 Task: Check the percentage active listings of underground utilities in the last 3 years.
Action: Mouse moved to (1013, 245)
Screenshot: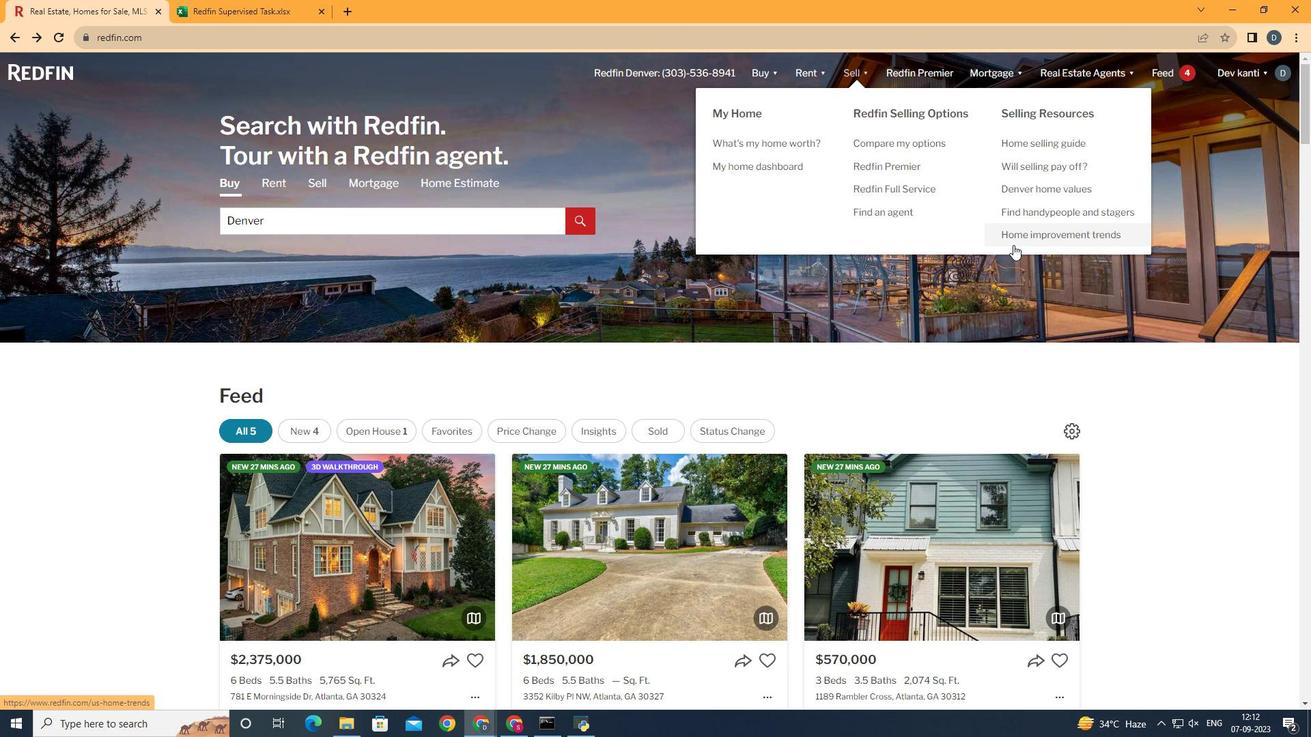 
Action: Mouse pressed left at (1013, 245)
Screenshot: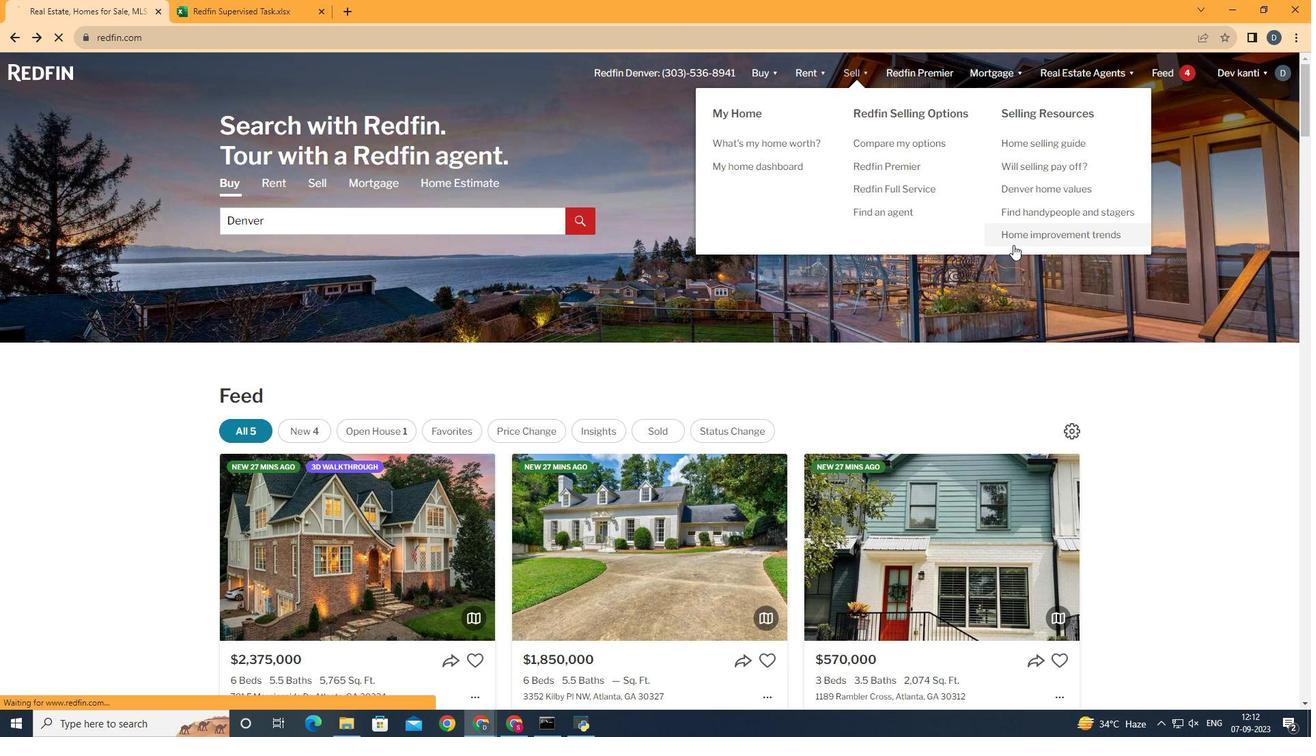
Action: Mouse moved to (347, 255)
Screenshot: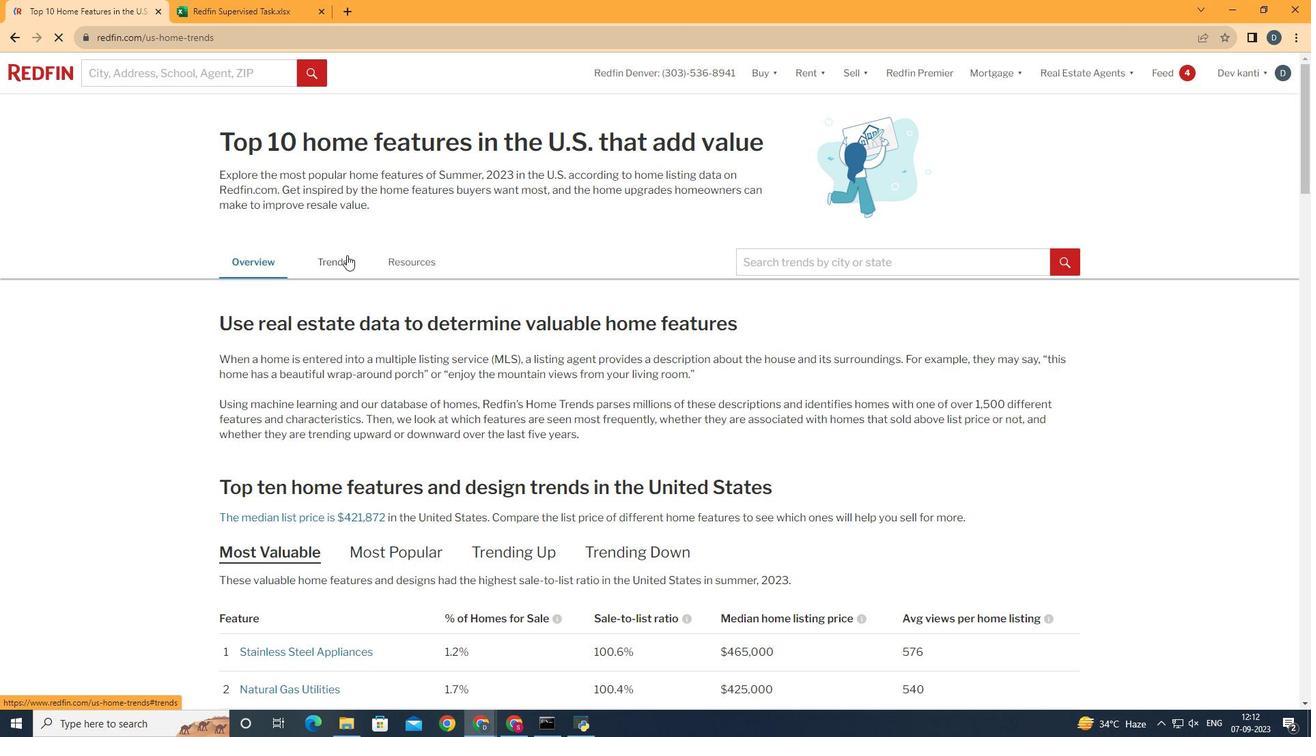 
Action: Mouse pressed left at (347, 255)
Screenshot: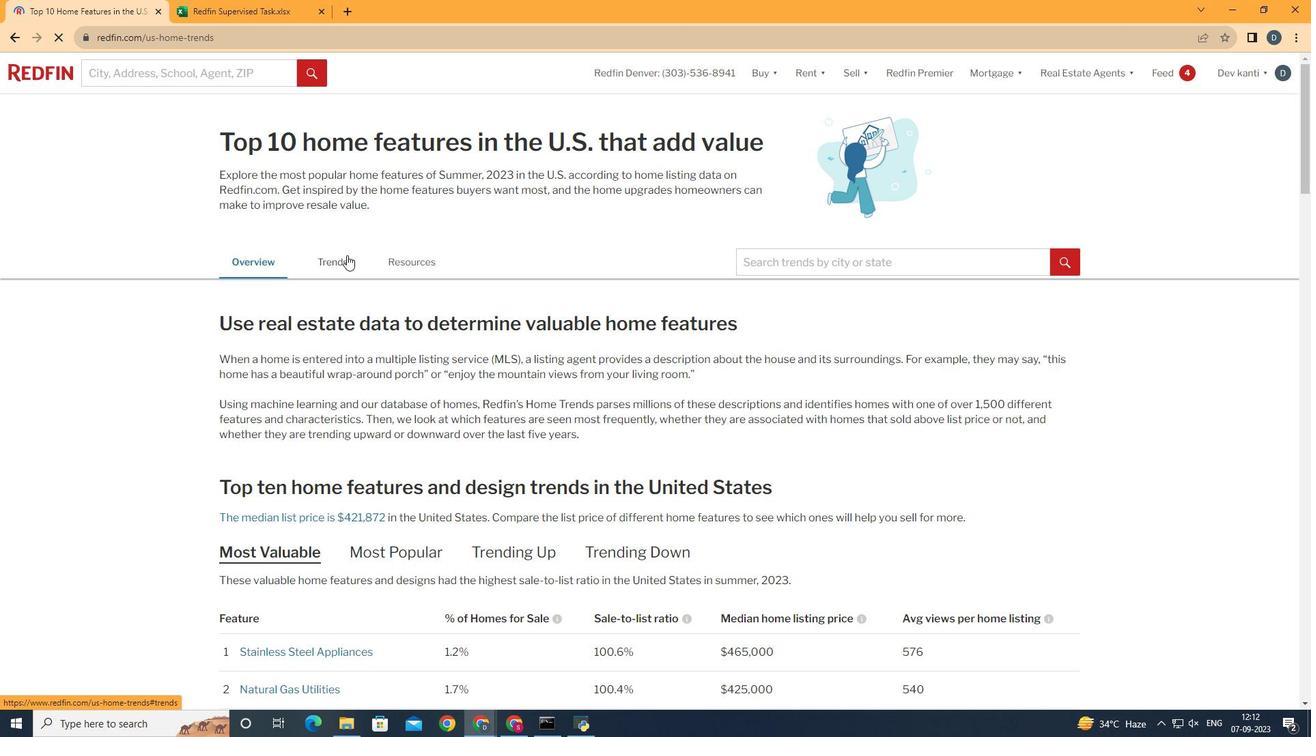 
Action: Mouse scrolled (347, 254) with delta (0, 0)
Screenshot: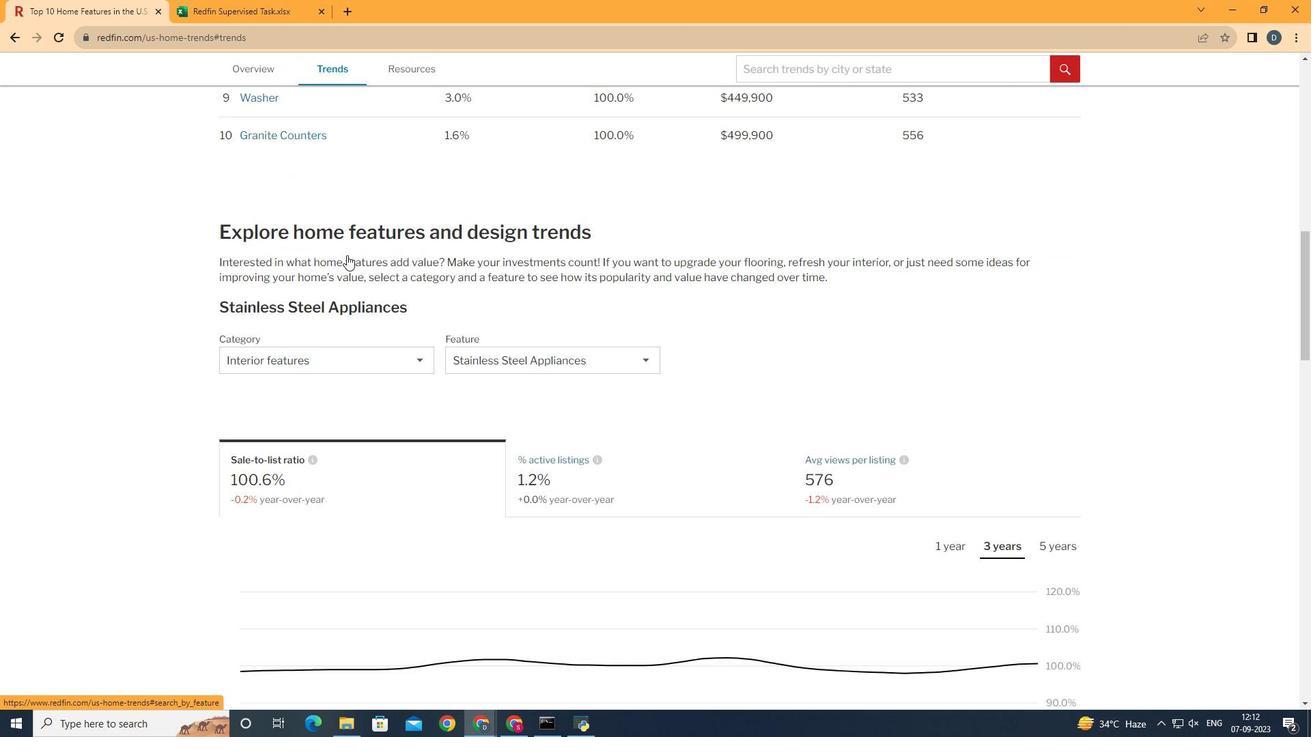 
Action: Mouse scrolled (347, 254) with delta (0, 0)
Screenshot: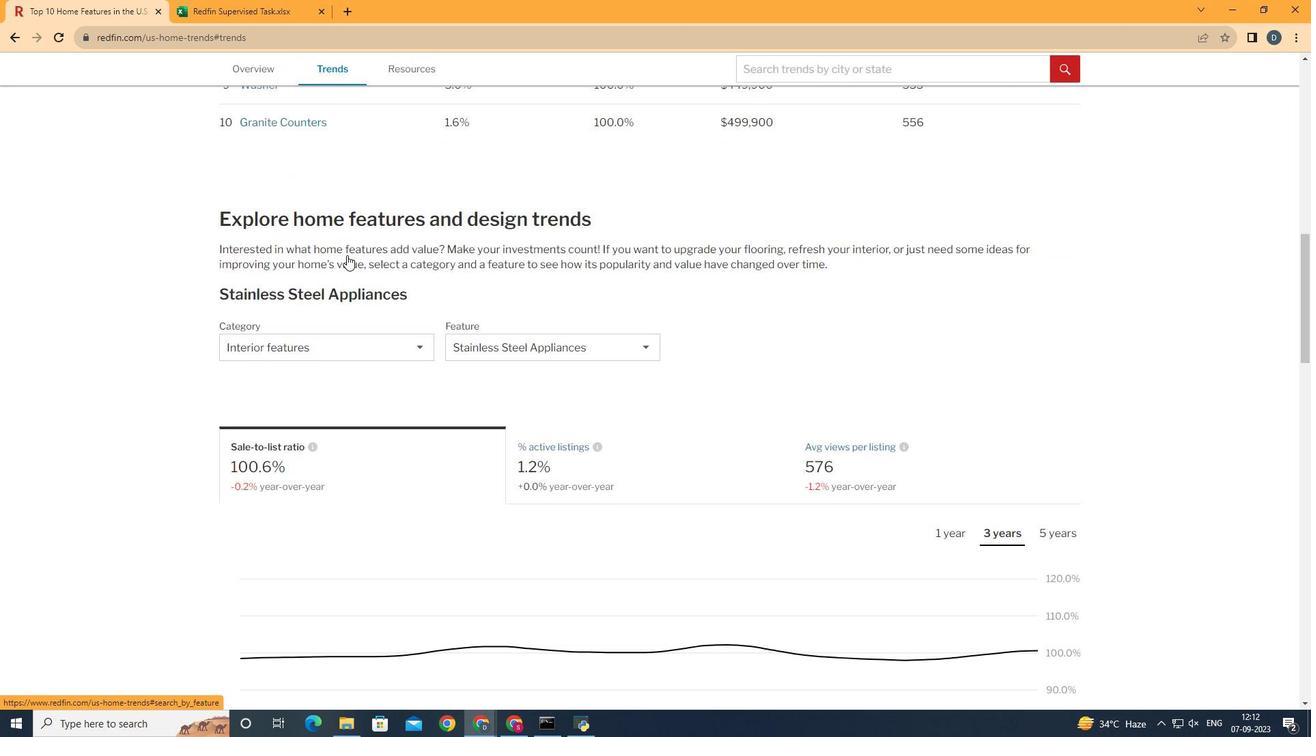 
Action: Mouse scrolled (347, 254) with delta (0, 0)
Screenshot: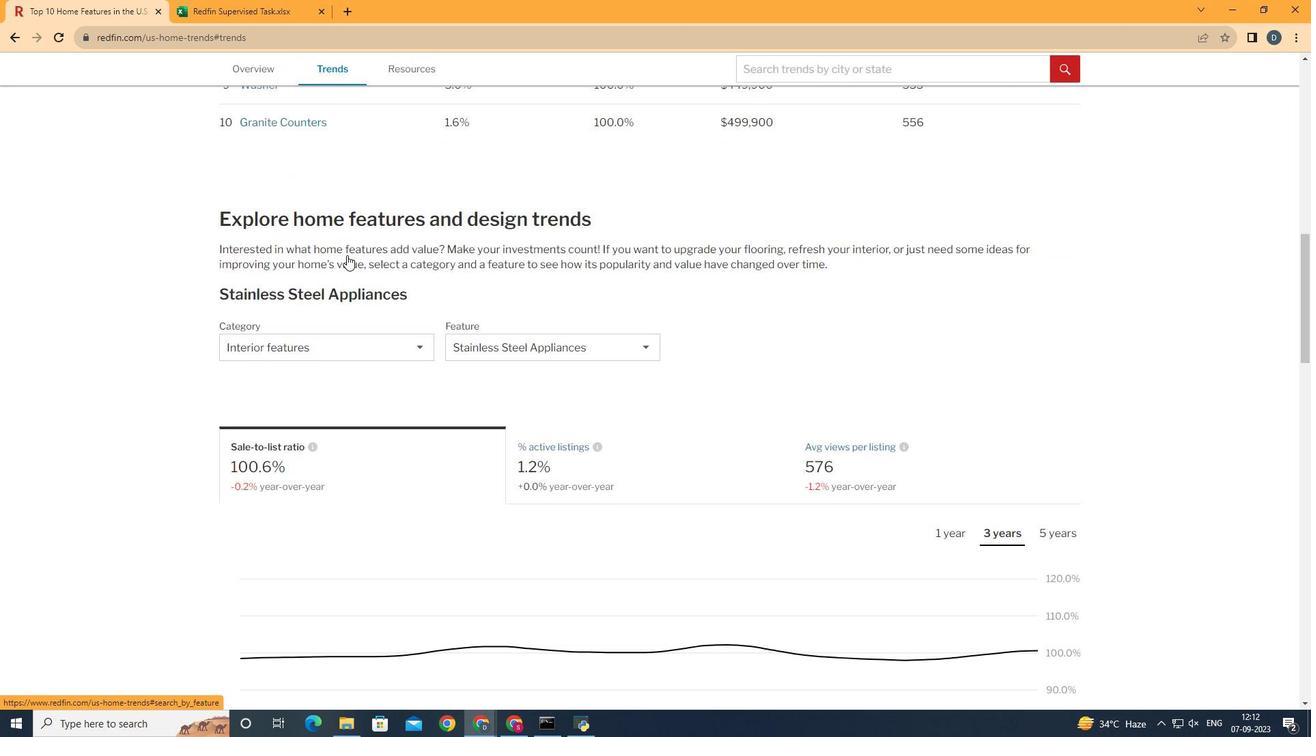 
Action: Mouse scrolled (347, 254) with delta (0, 0)
Screenshot: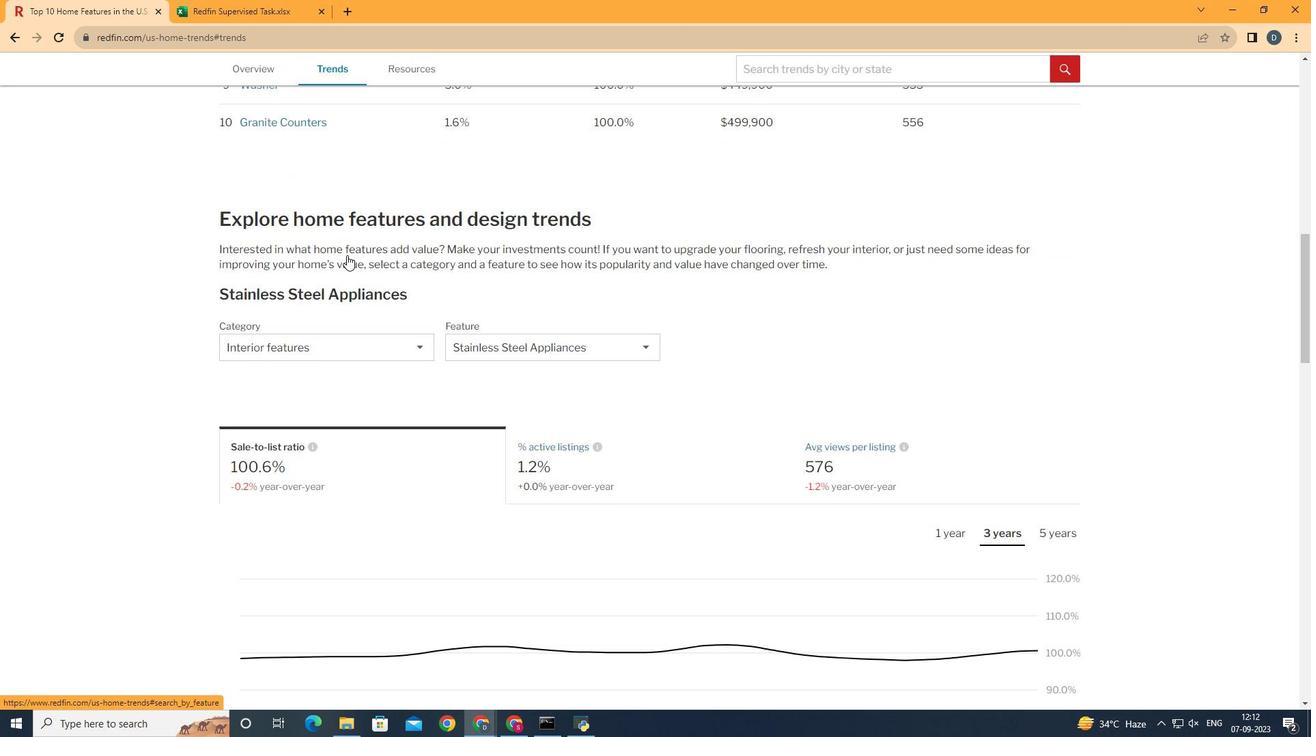 
Action: Mouse scrolled (347, 254) with delta (0, 0)
Screenshot: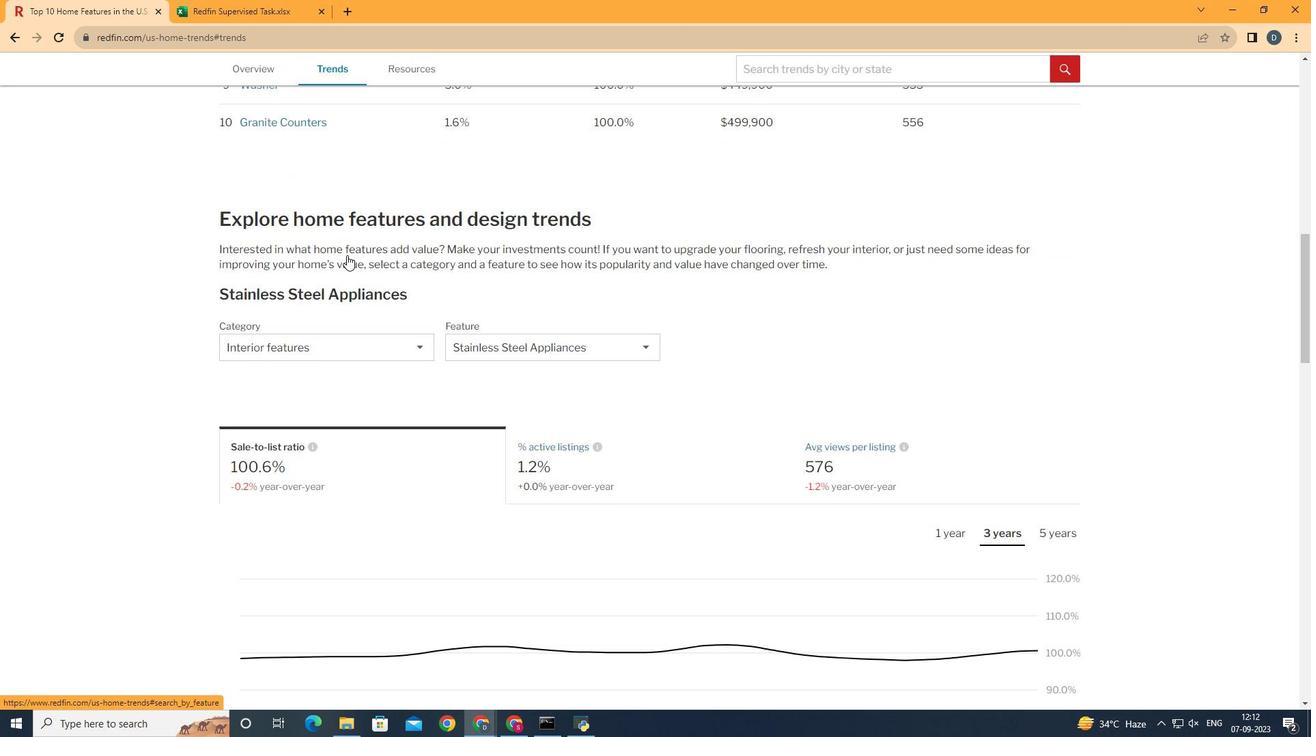 
Action: Mouse scrolled (347, 254) with delta (0, 0)
Screenshot: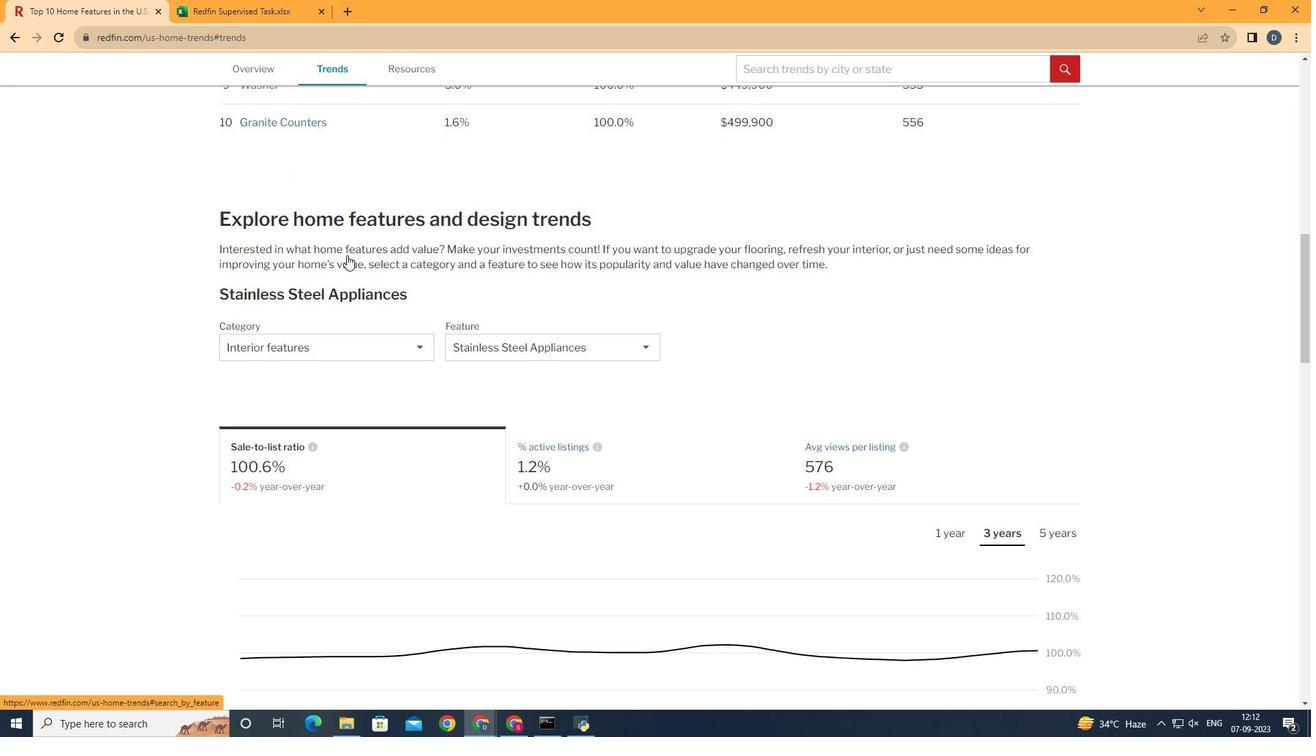 
Action: Mouse scrolled (347, 254) with delta (0, 0)
Screenshot: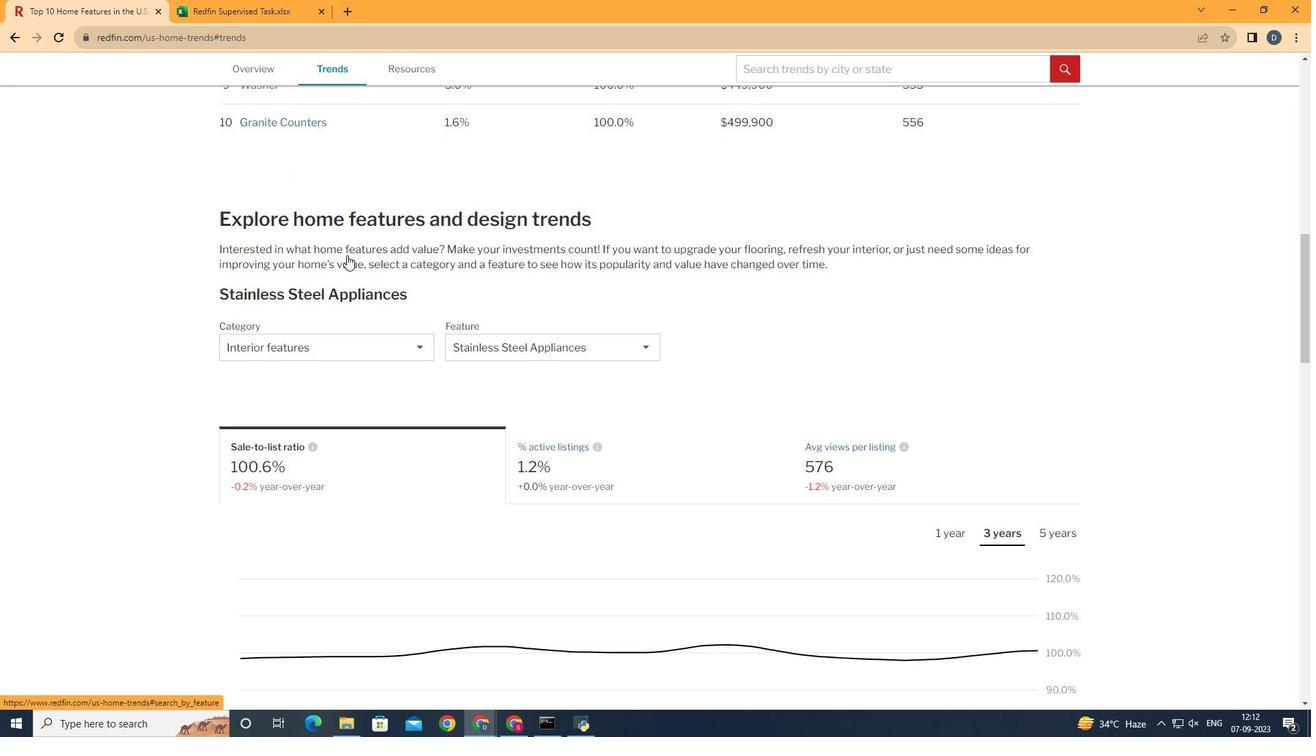 
Action: Mouse moved to (371, 352)
Screenshot: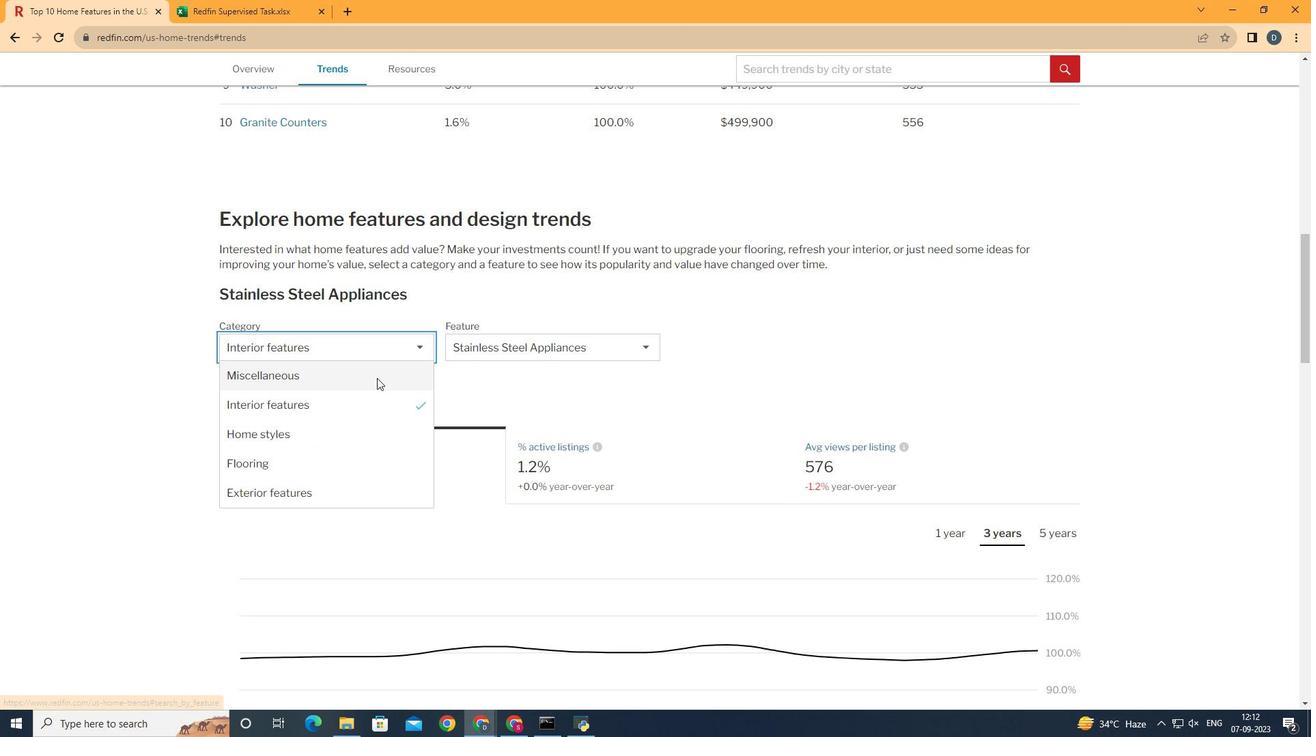 
Action: Mouse pressed left at (371, 352)
Screenshot: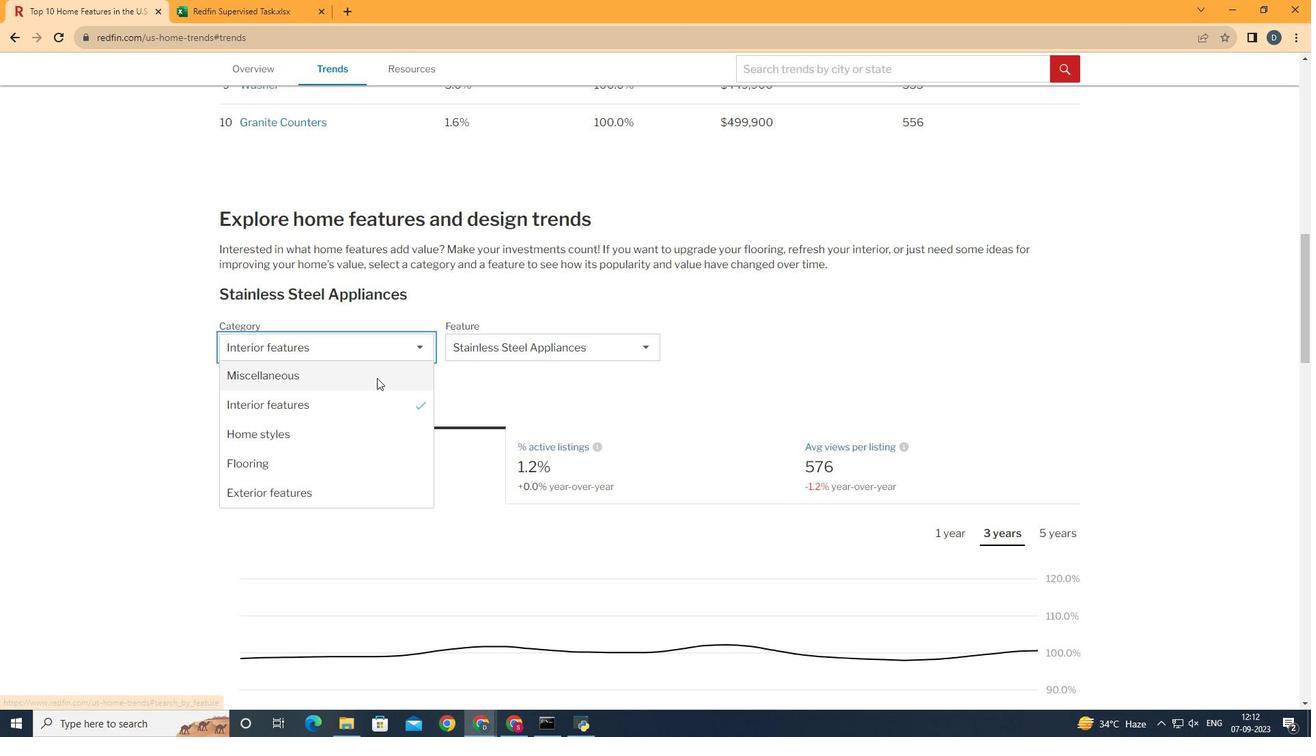 
Action: Mouse moved to (377, 378)
Screenshot: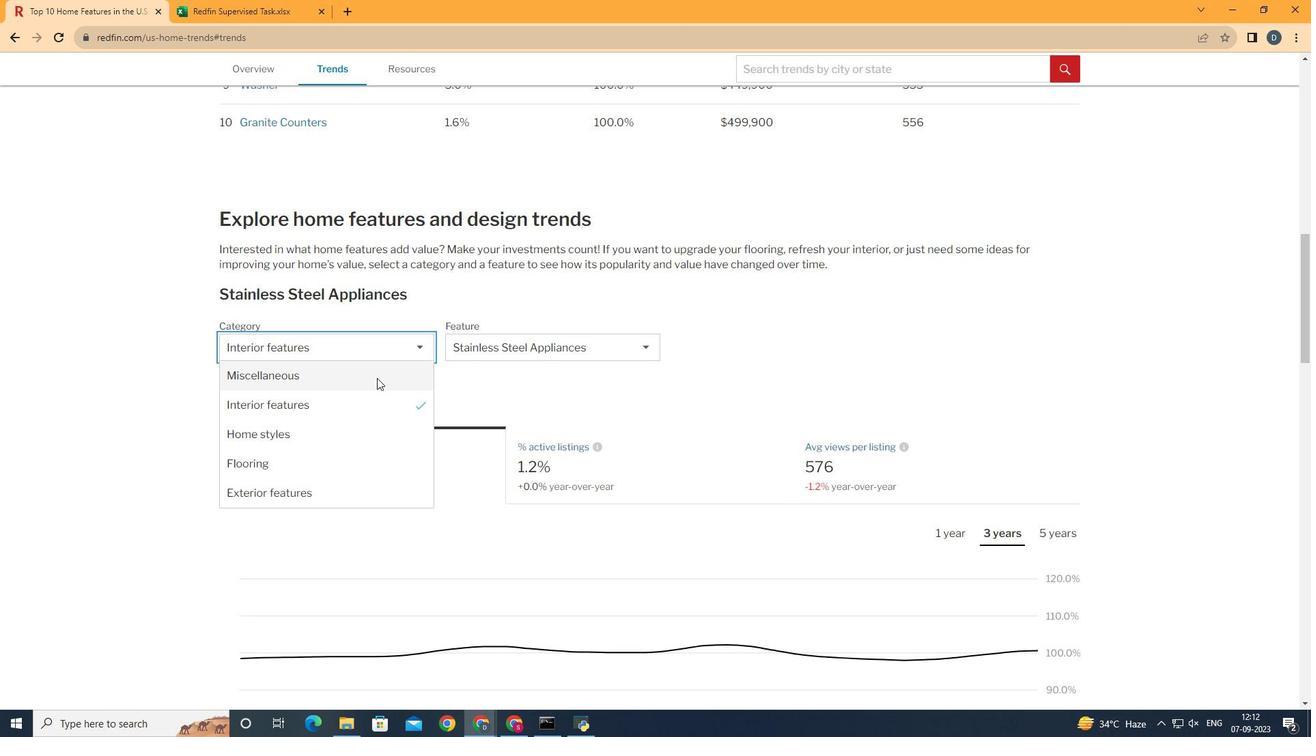 
Action: Mouse pressed left at (377, 378)
Screenshot: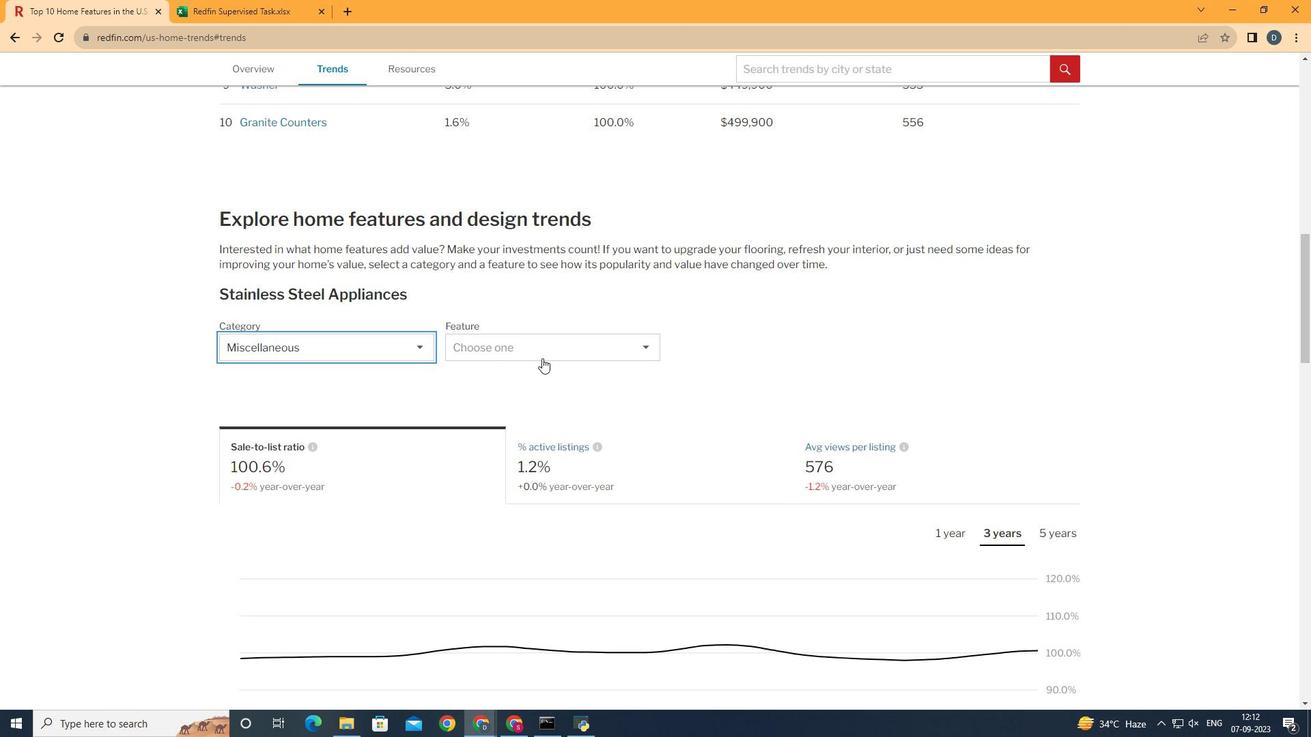 
Action: Mouse moved to (609, 343)
Screenshot: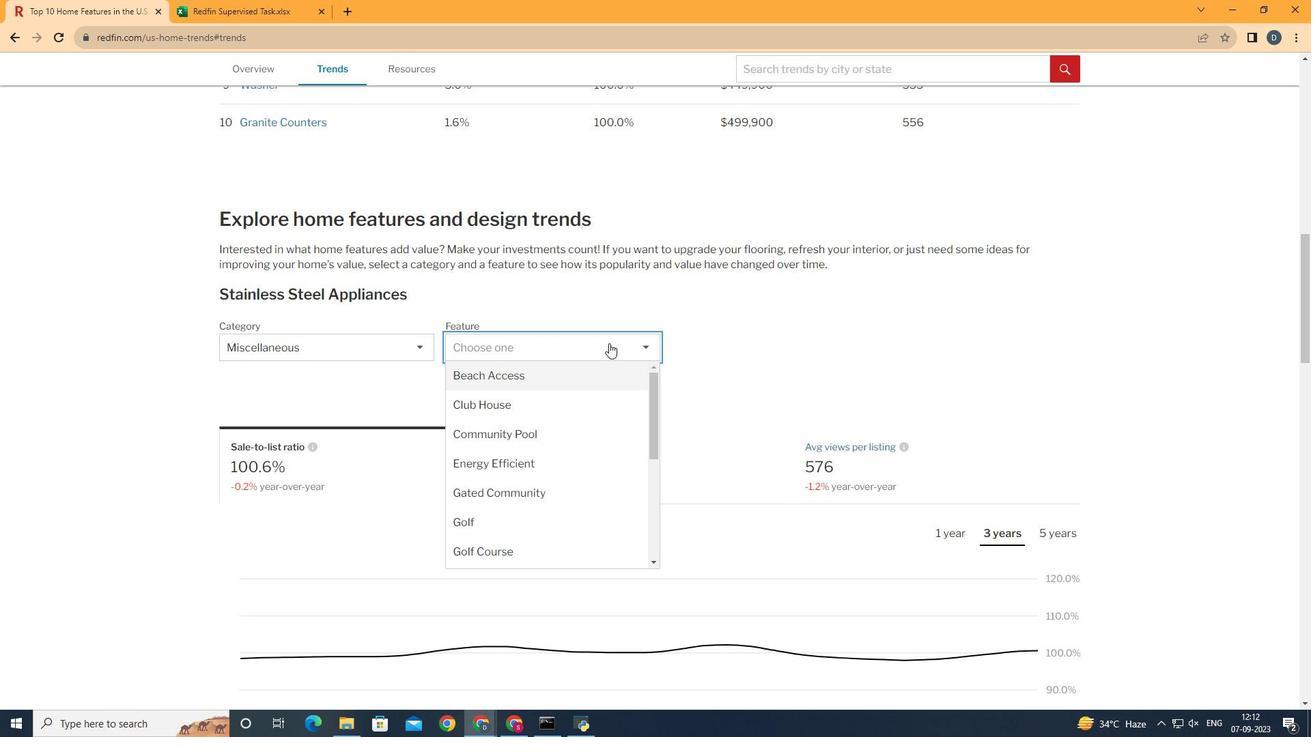 
Action: Mouse pressed left at (609, 343)
Screenshot: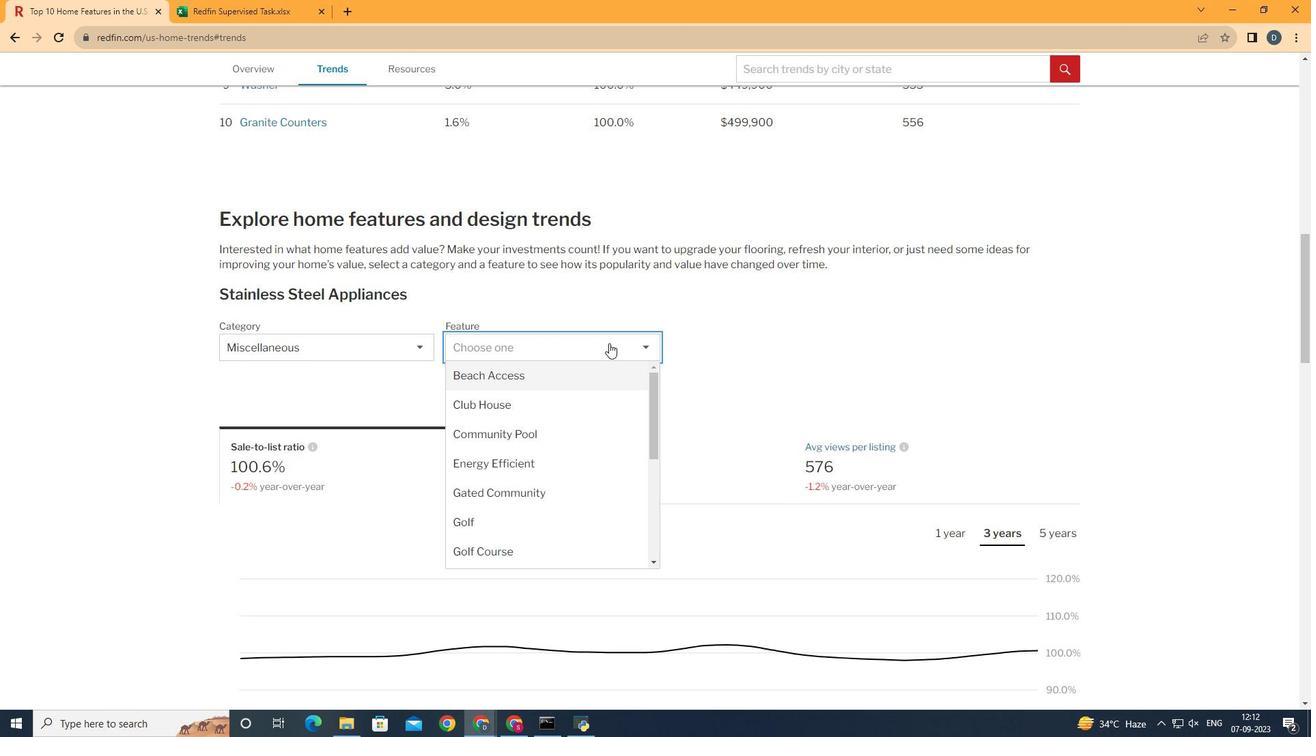 
Action: Mouse moved to (609, 383)
Screenshot: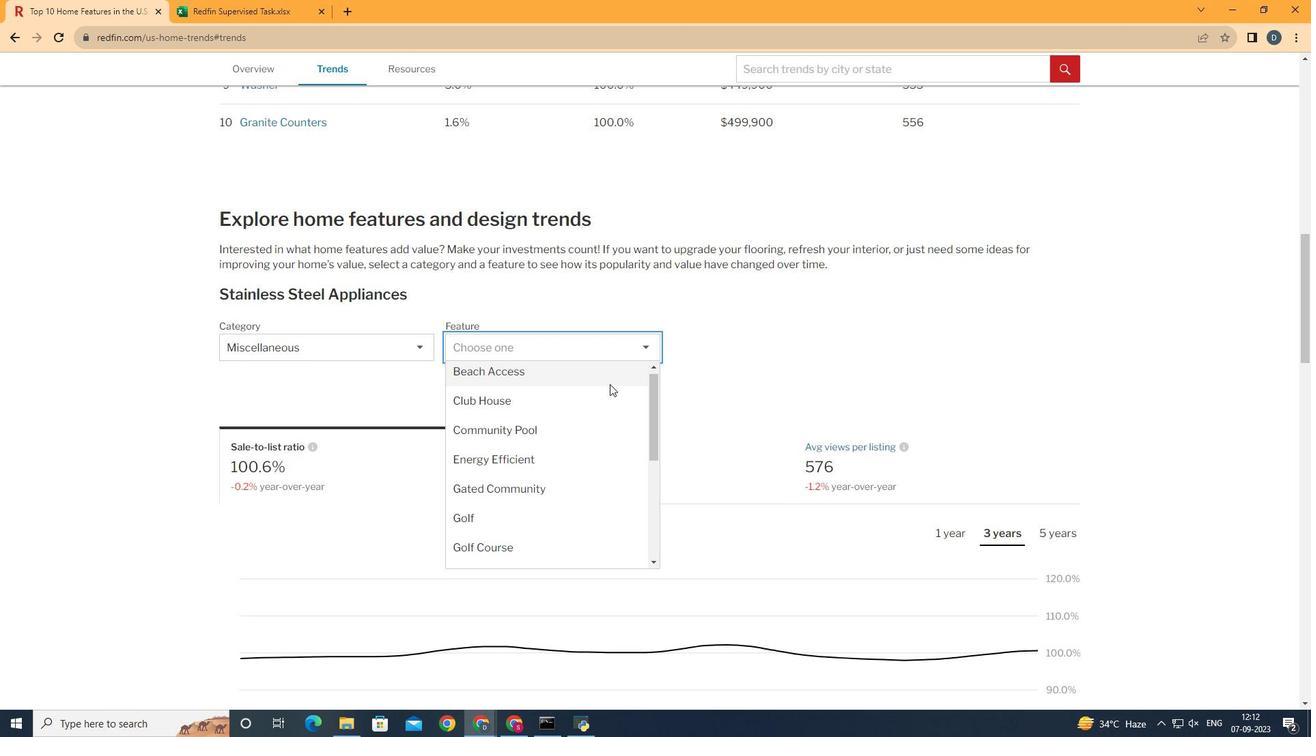 
Action: Mouse scrolled (609, 382) with delta (0, 0)
Screenshot: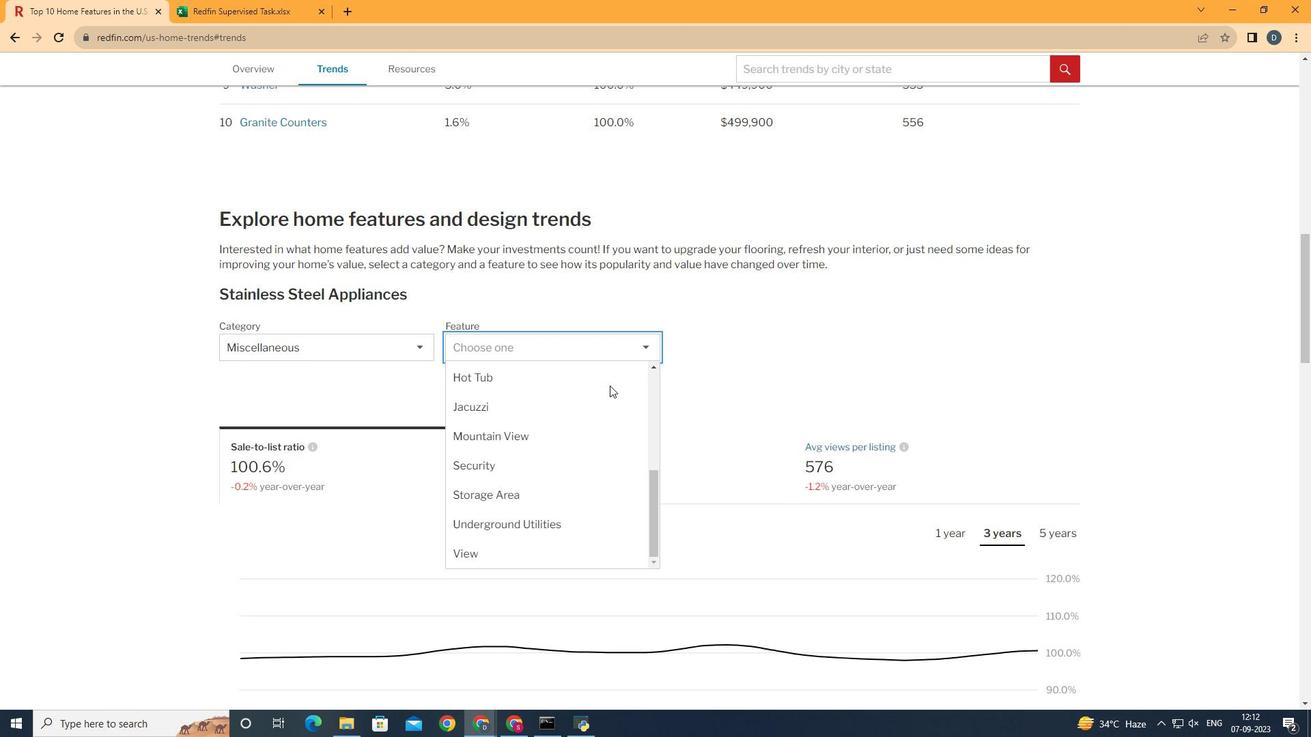 
Action: Mouse scrolled (609, 382) with delta (0, 0)
Screenshot: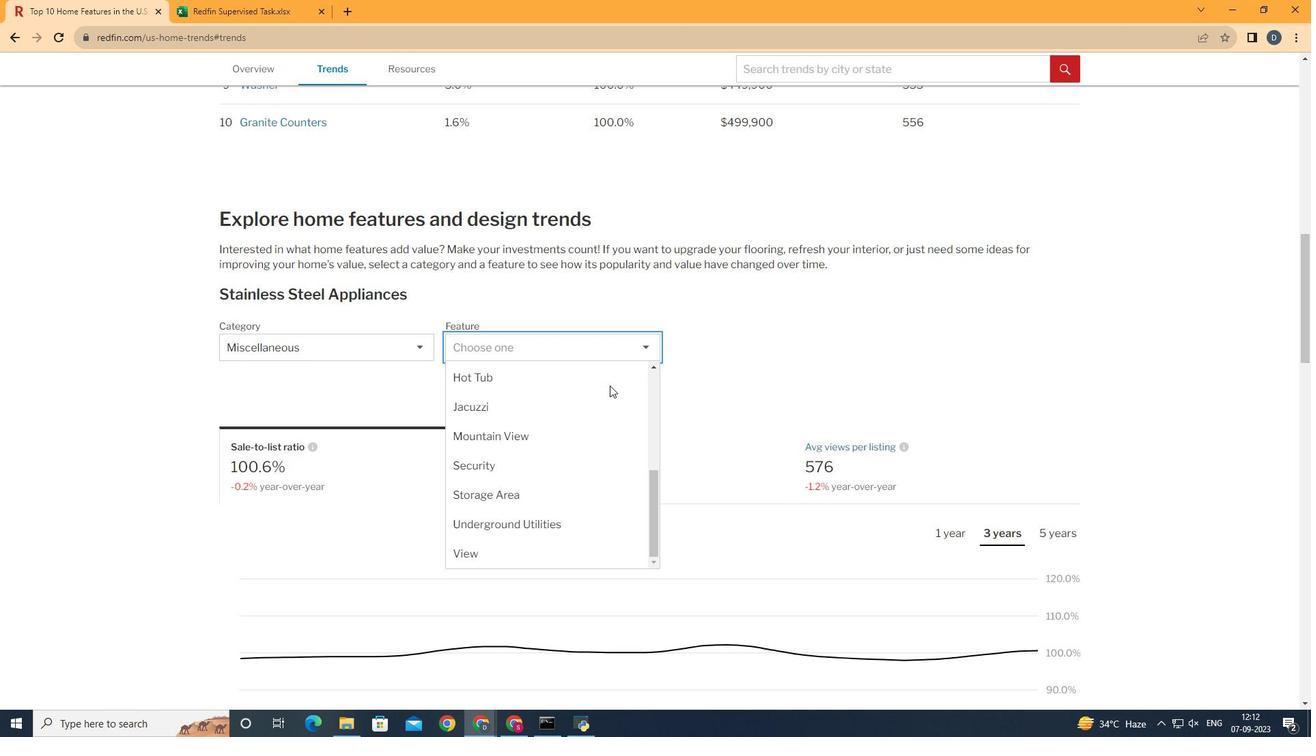 
Action: Mouse moved to (610, 383)
Screenshot: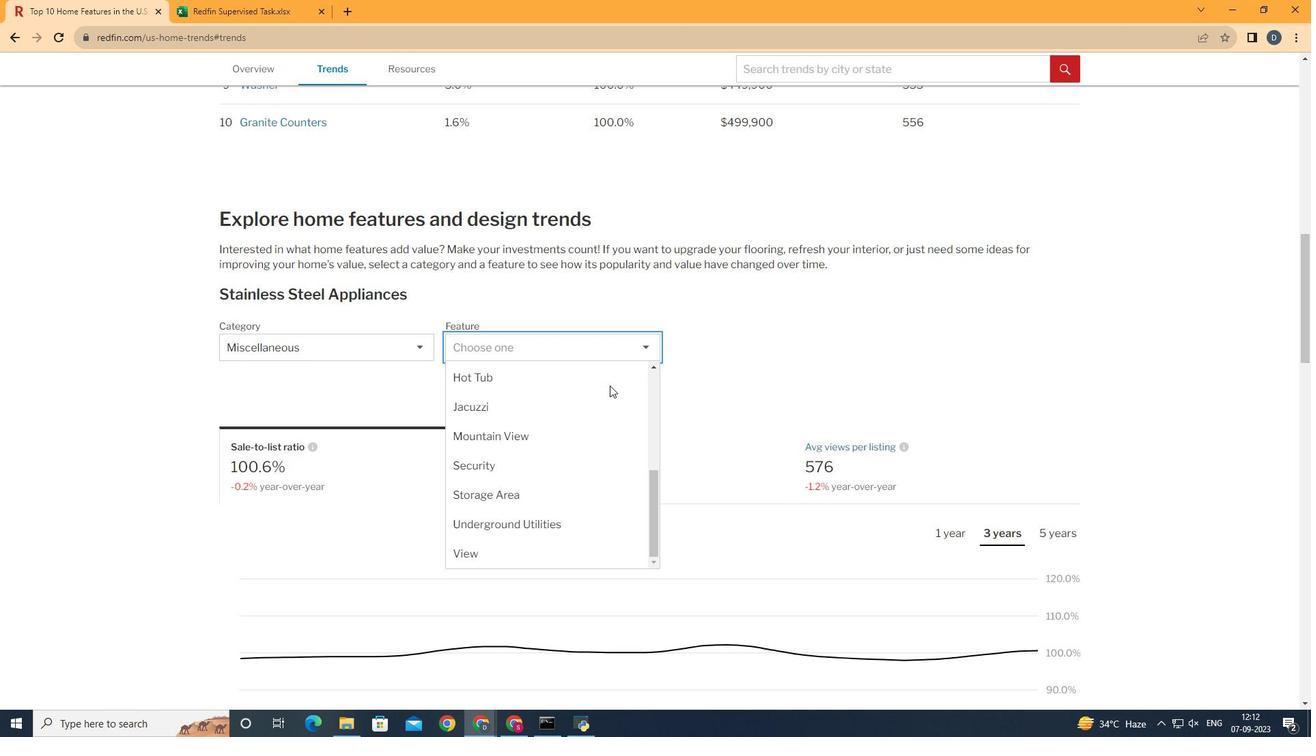 
Action: Mouse scrolled (610, 382) with delta (0, 0)
Screenshot: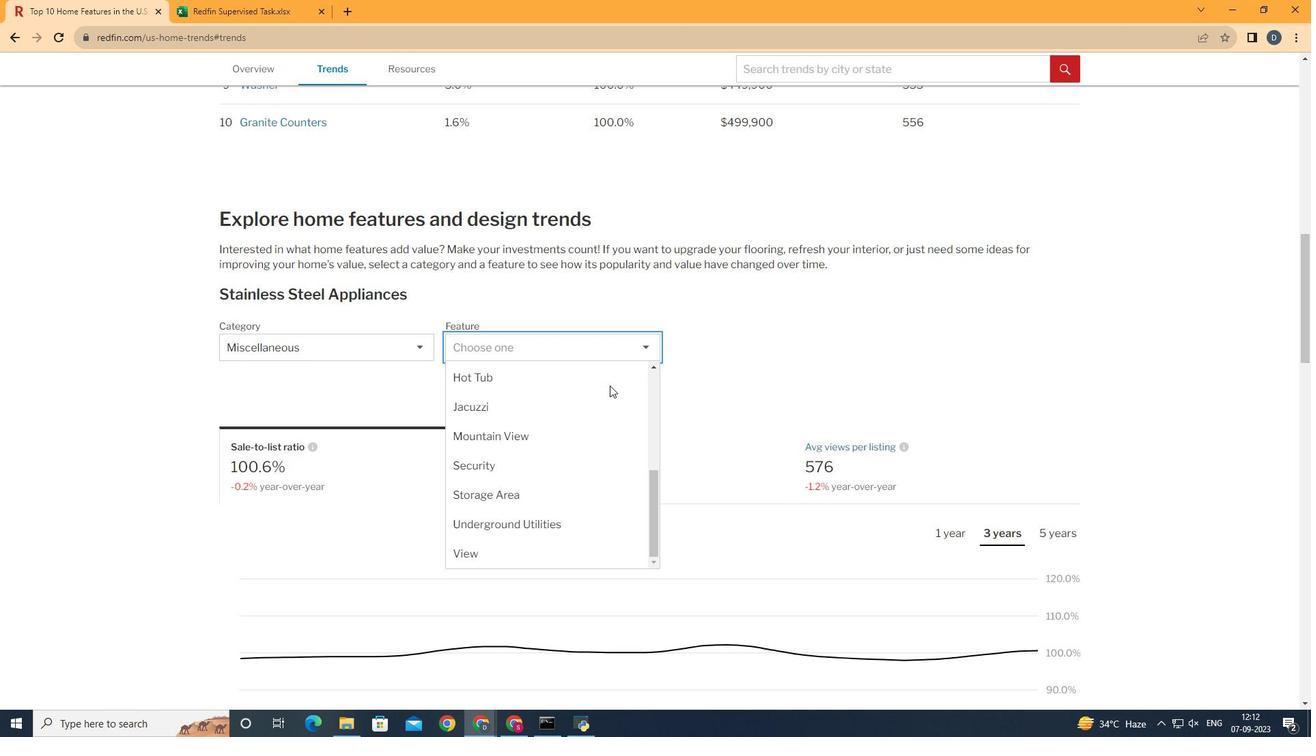 
Action: Mouse moved to (610, 386)
Screenshot: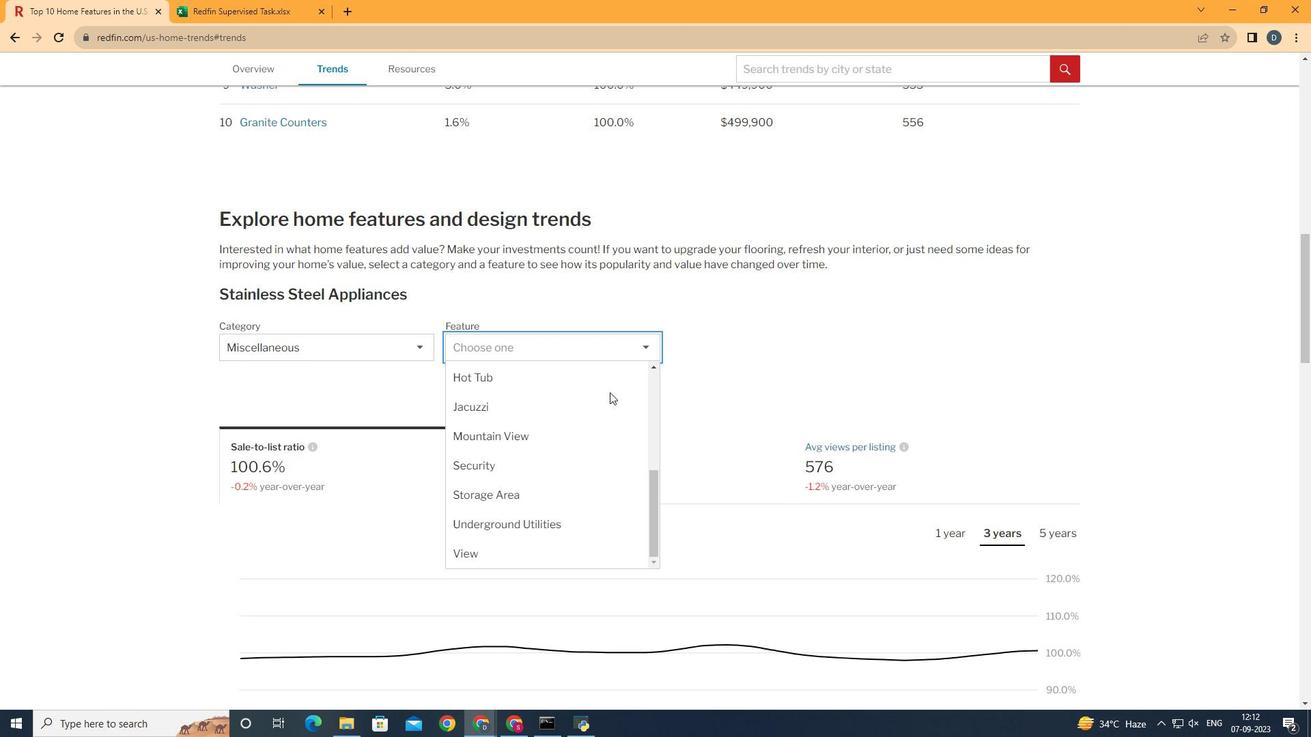 
Action: Mouse scrolled (610, 385) with delta (0, 0)
Screenshot: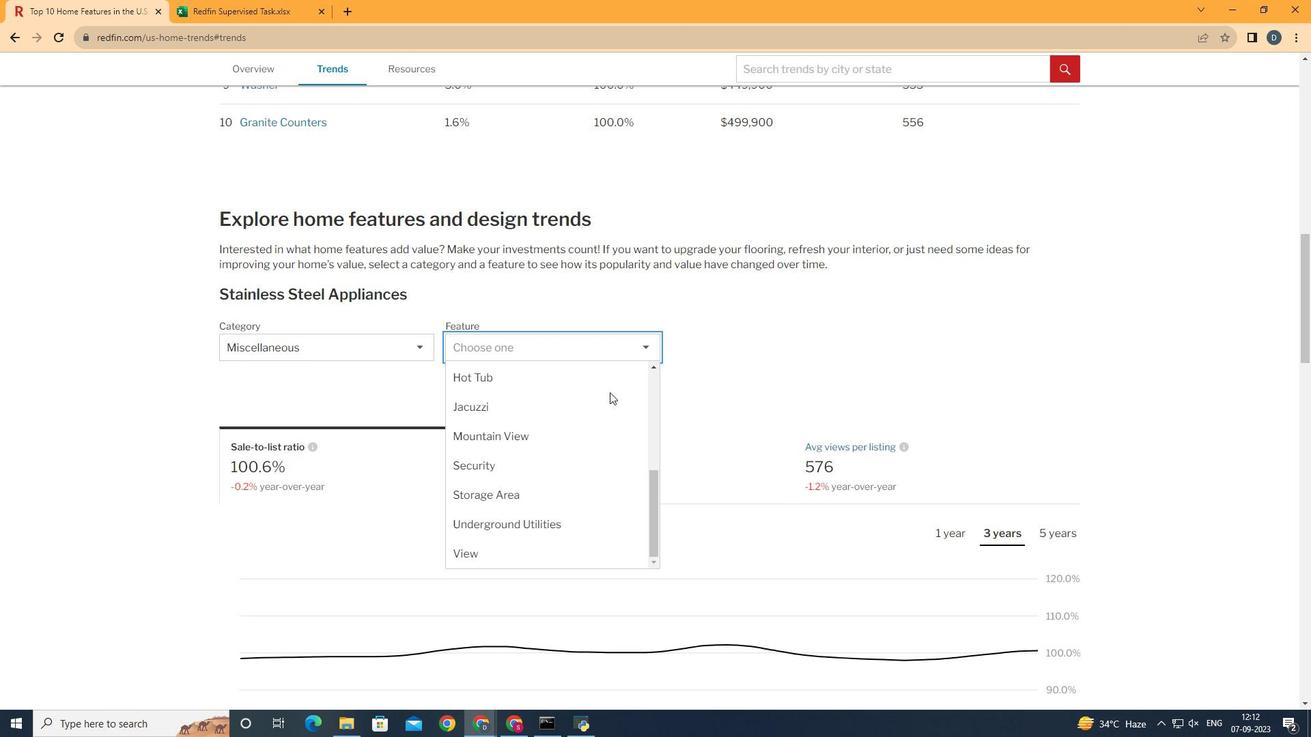 
Action: Mouse moved to (592, 519)
Screenshot: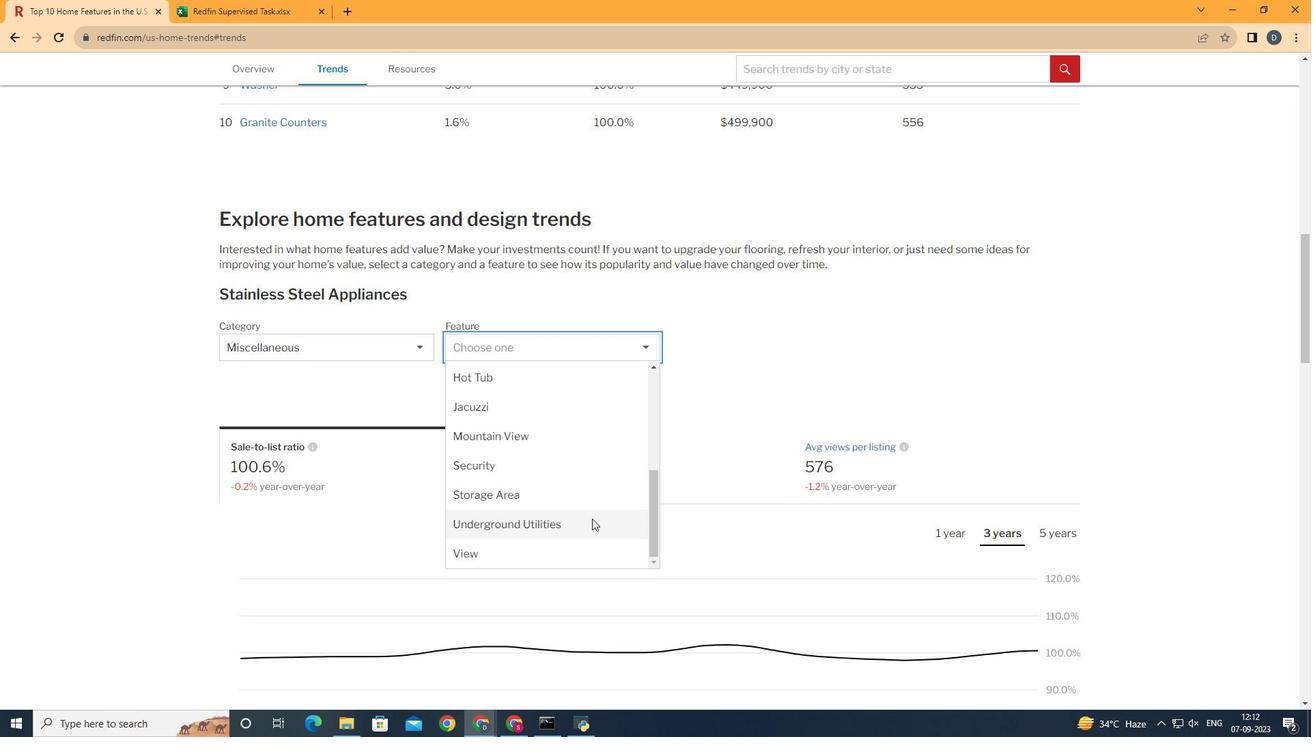 
Action: Mouse pressed left at (592, 519)
Screenshot: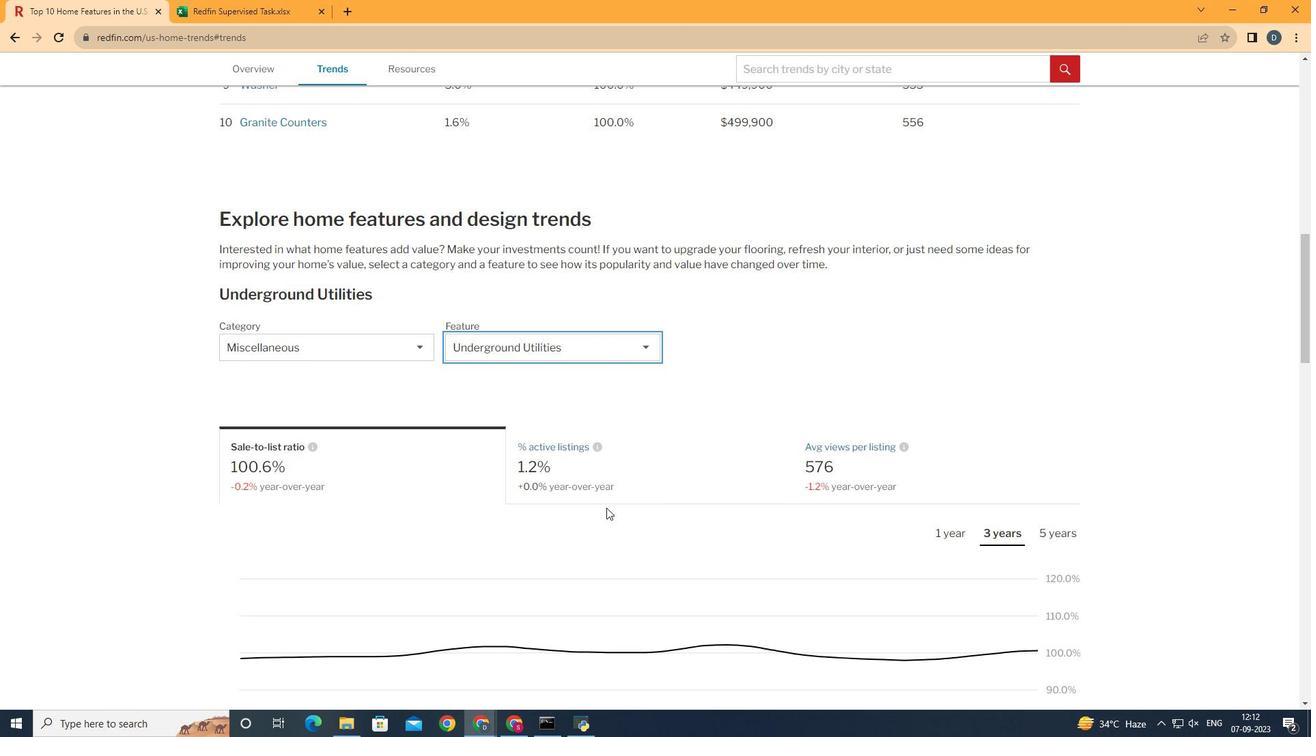 
Action: Mouse moved to (737, 459)
Screenshot: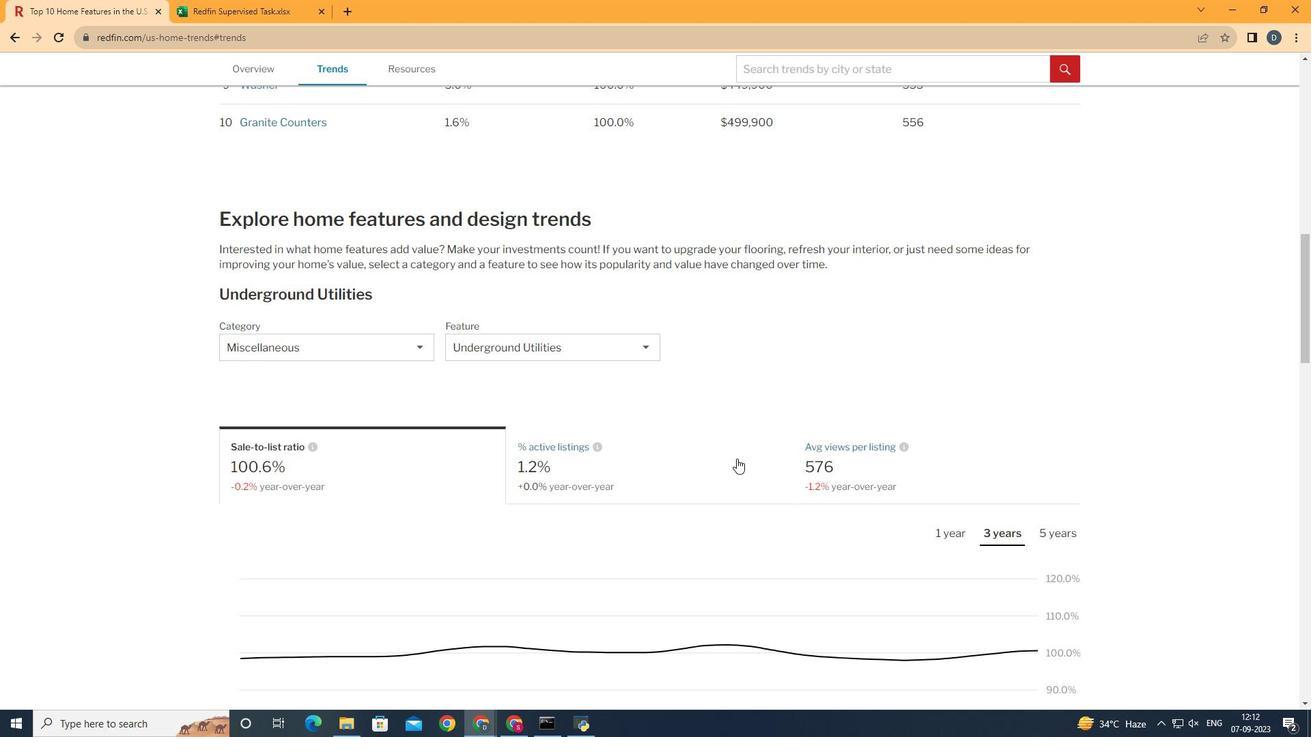
Action: Mouse pressed left at (737, 459)
Screenshot: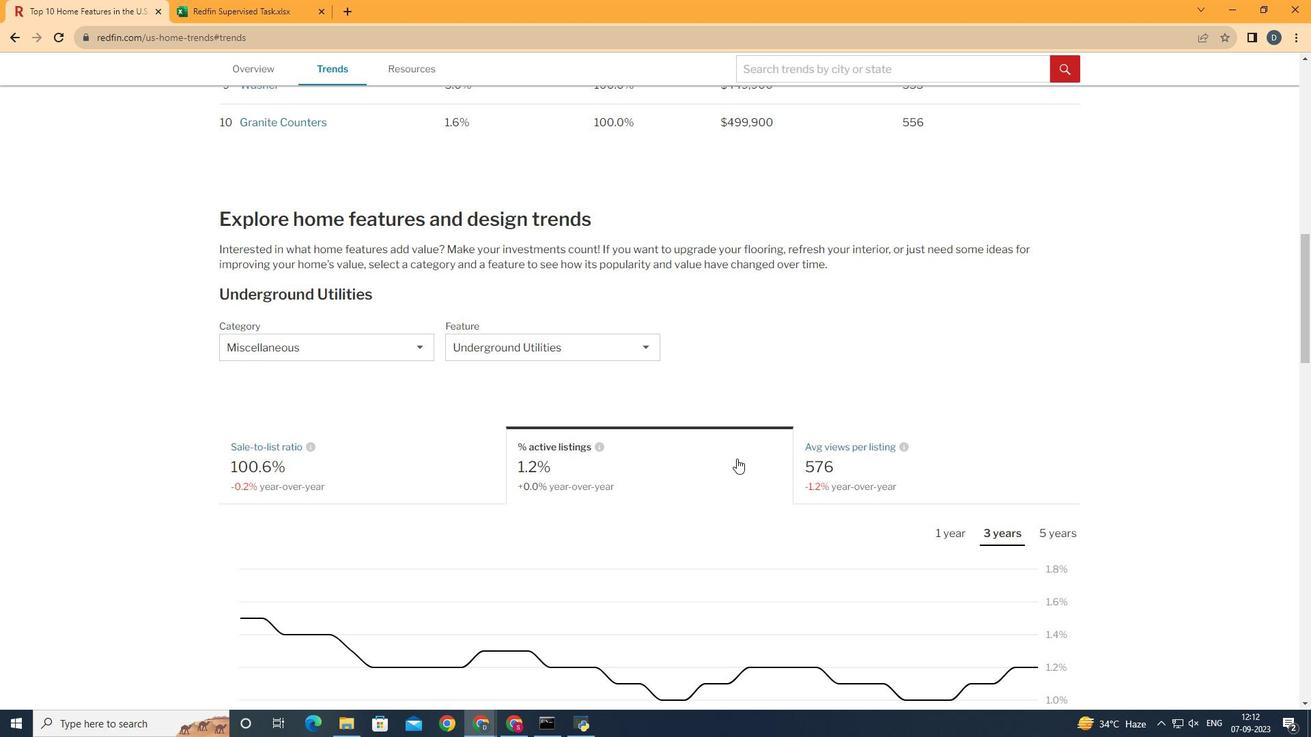 
Action: Mouse moved to (1017, 531)
Screenshot: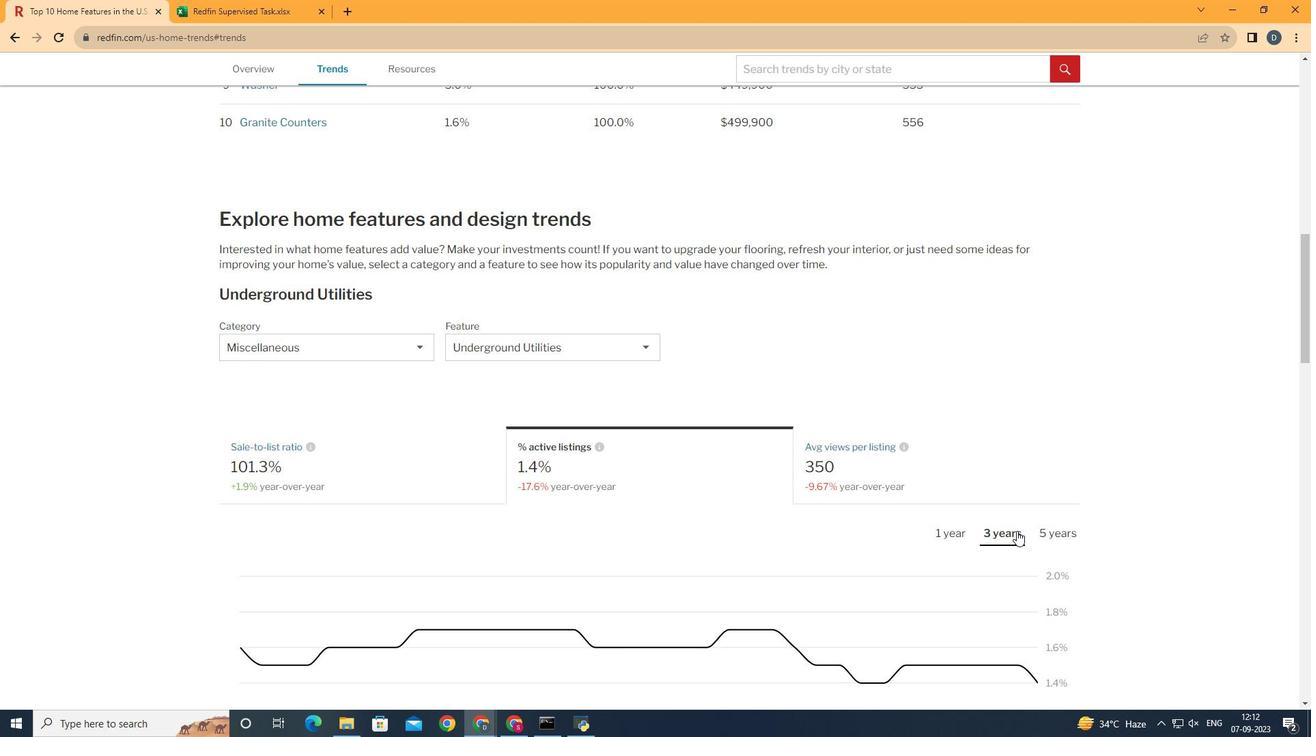 
Action: Mouse pressed left at (1017, 531)
Screenshot: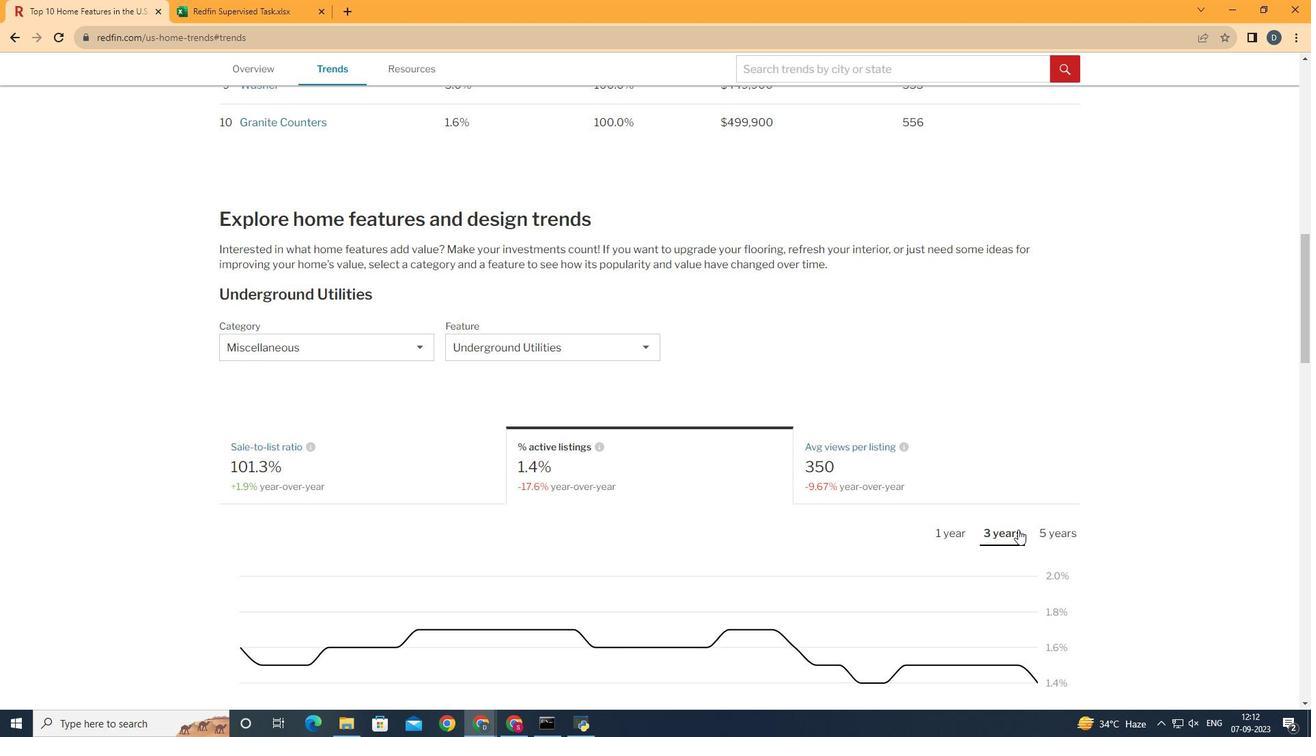 
Action: Mouse moved to (1018, 530)
Screenshot: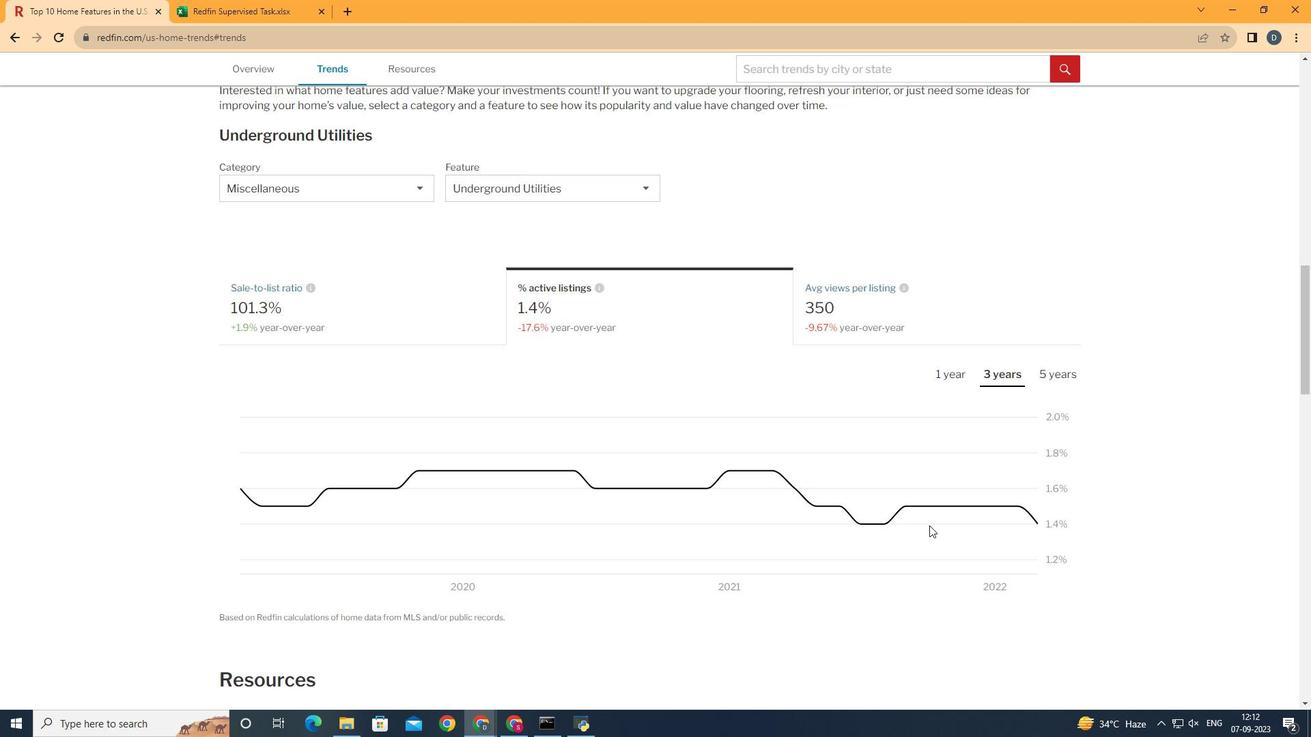 
Action: Mouse scrolled (1018, 529) with delta (0, 0)
Screenshot: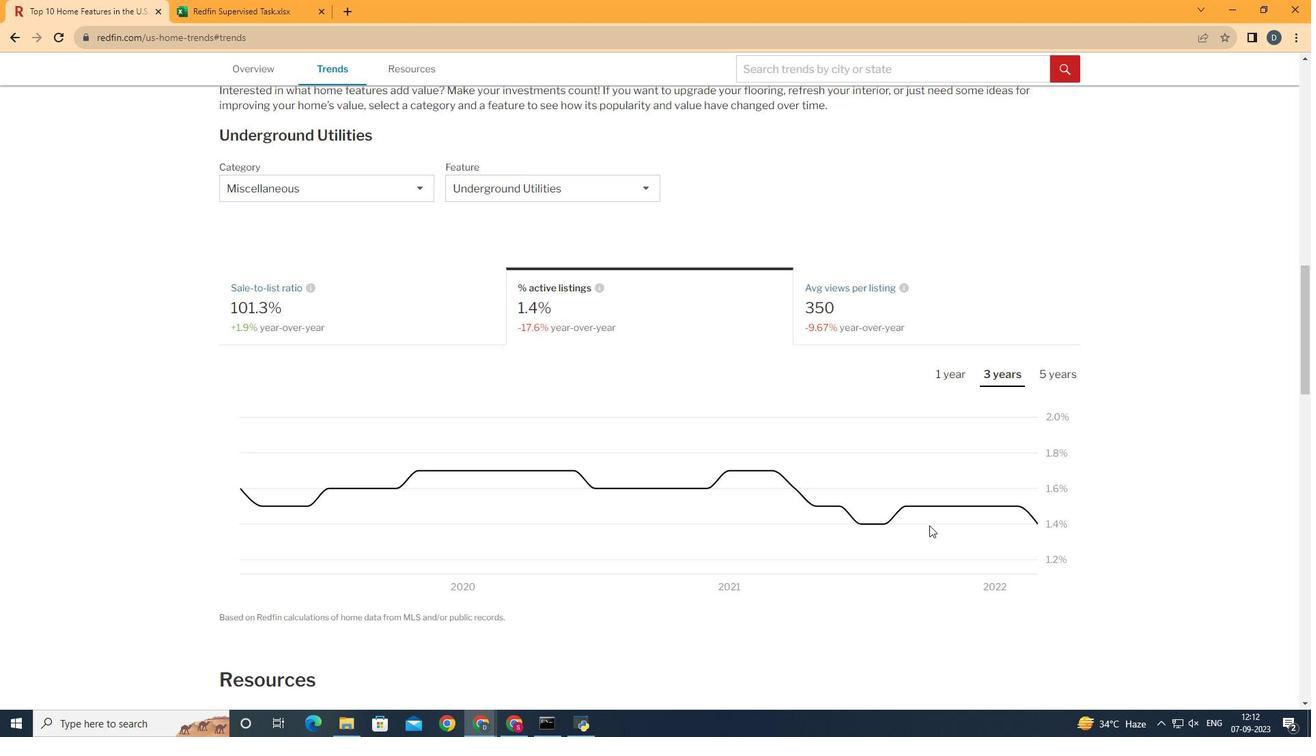 
Action: Mouse scrolled (1018, 529) with delta (0, 0)
Screenshot: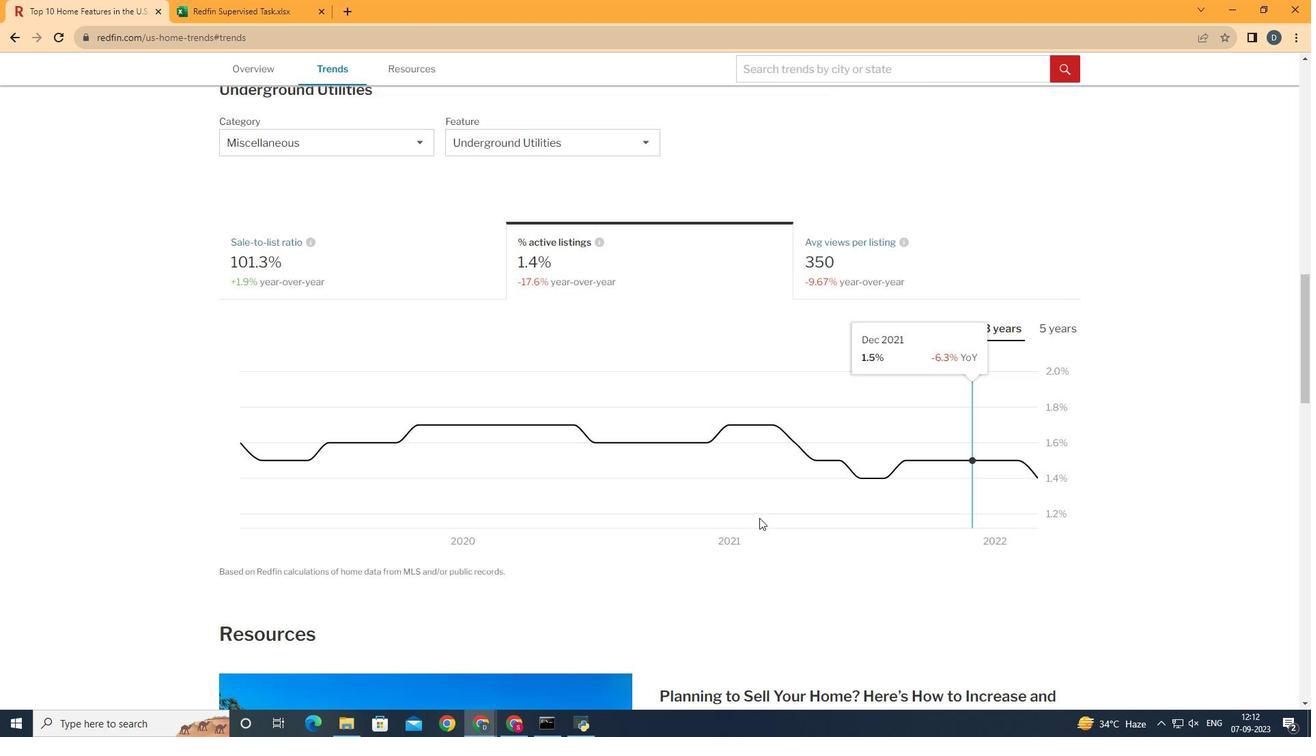 
Action: Mouse scrolled (1018, 529) with delta (0, 0)
Screenshot: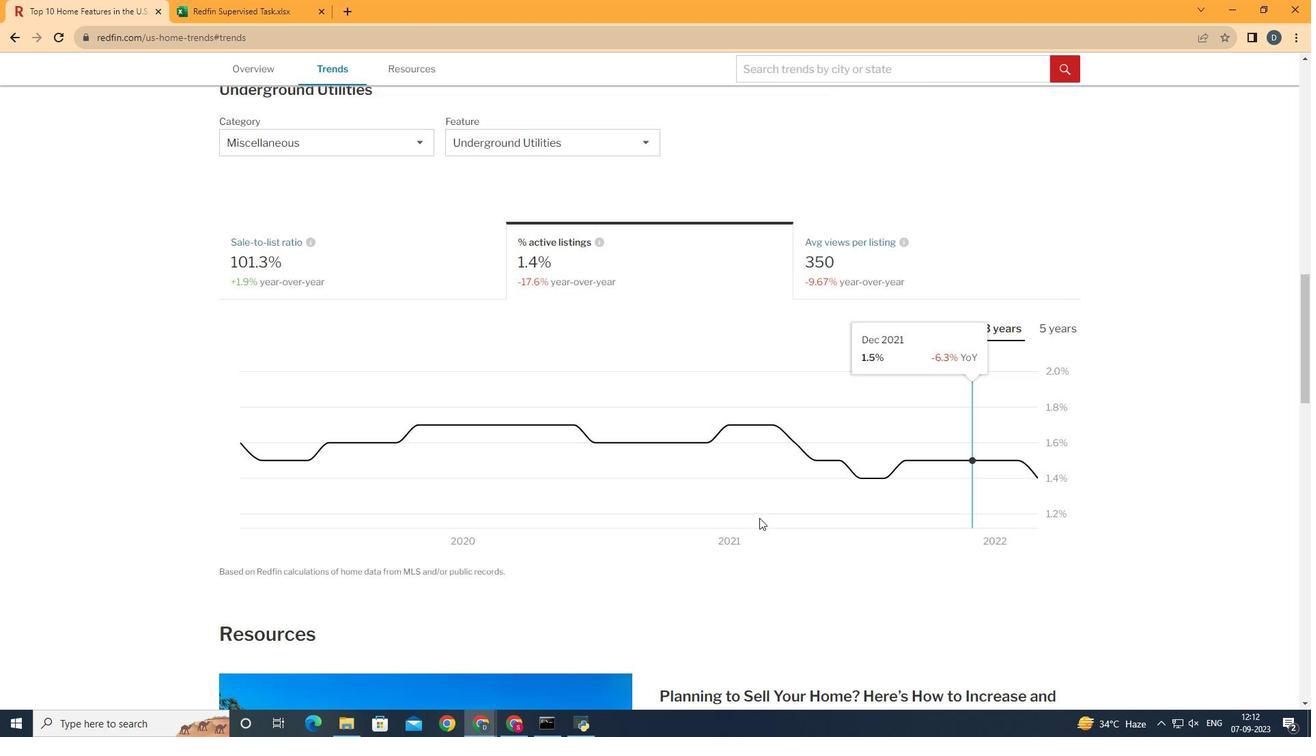 
Action: Mouse moved to (954, 511)
Screenshot: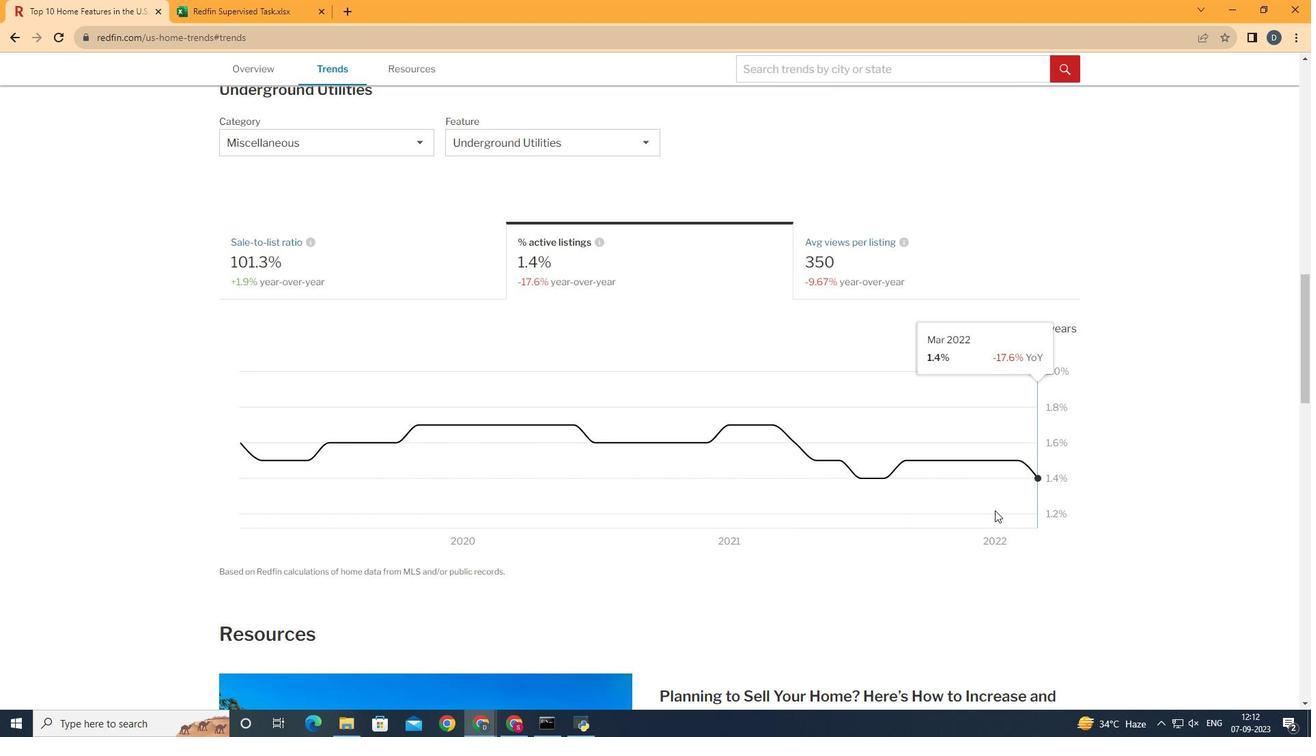 
